 Task: Find and review tasks with the status 'In Progress'.
Action: Mouse moved to (19, 145)
Screenshot: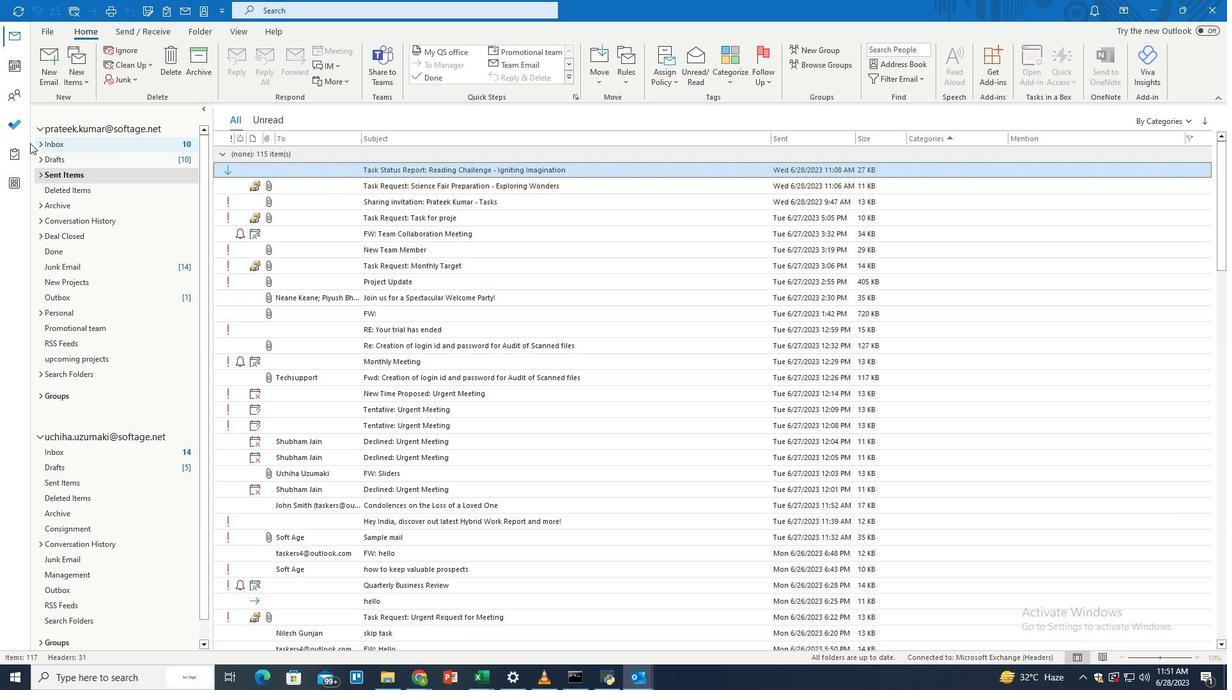 
Action: Mouse pressed left at (19, 145)
Screenshot: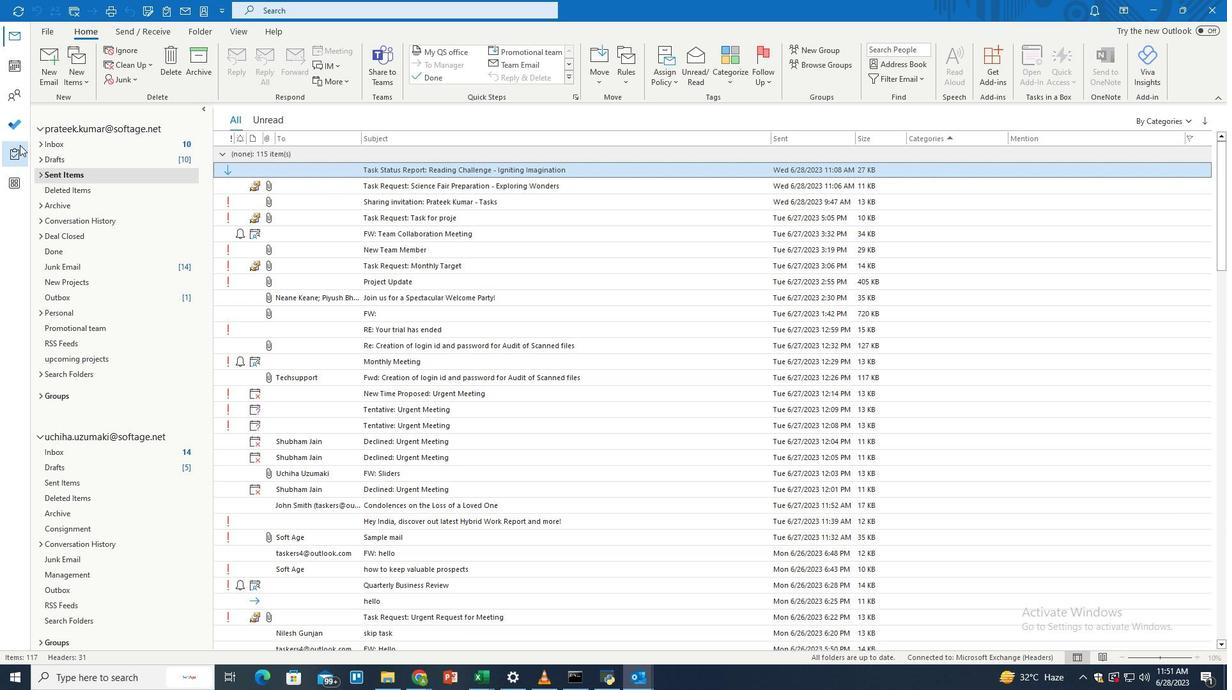 
Action: Mouse moved to (445, 13)
Screenshot: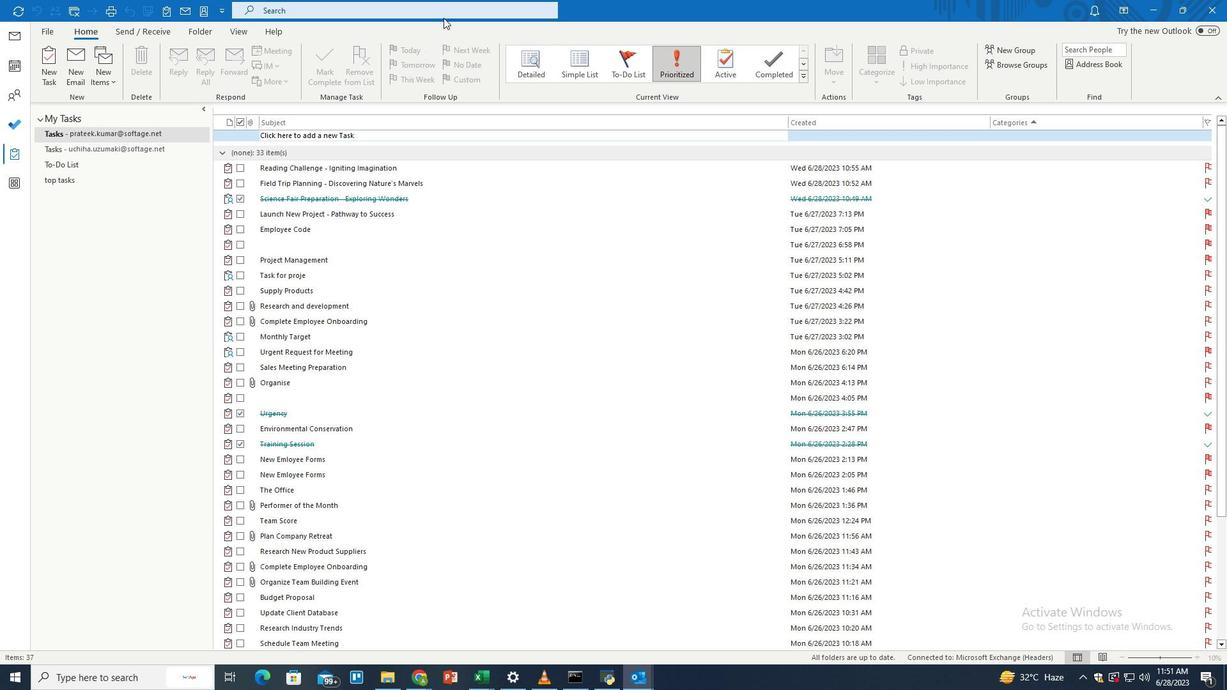 
Action: Mouse pressed left at (445, 13)
Screenshot: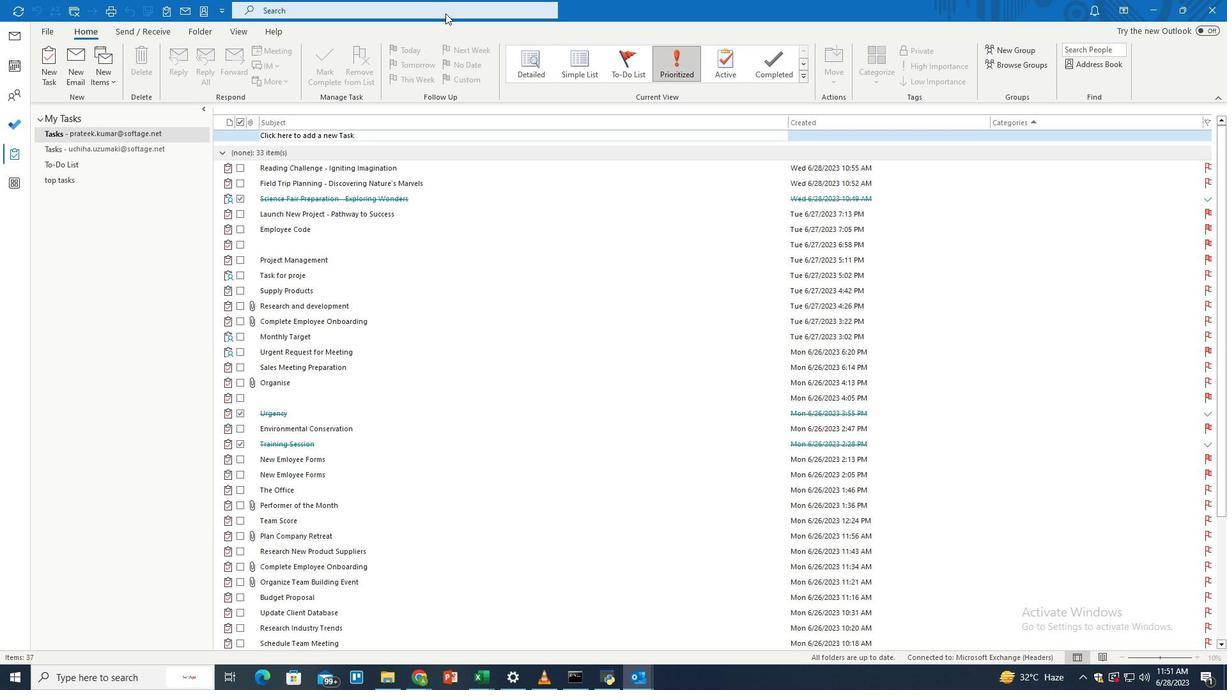 
Action: Mouse moved to (596, 5)
Screenshot: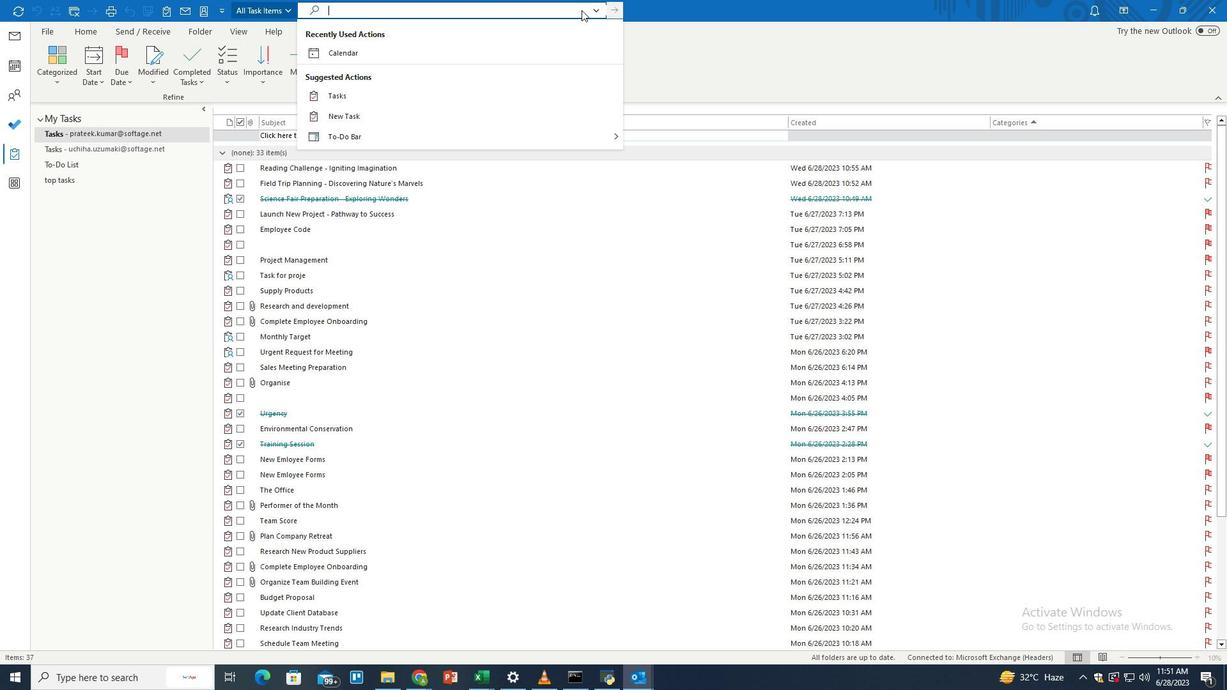 
Action: Mouse pressed left at (596, 5)
Screenshot: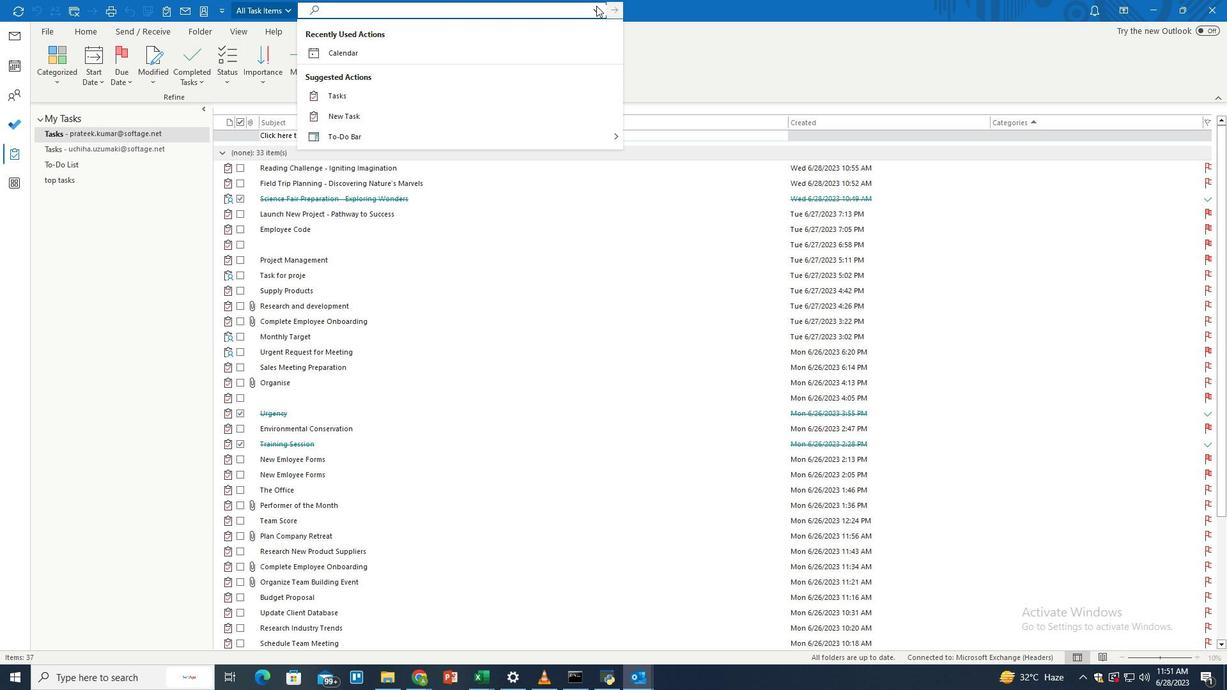 
Action: Mouse moved to (374, 249)
Screenshot: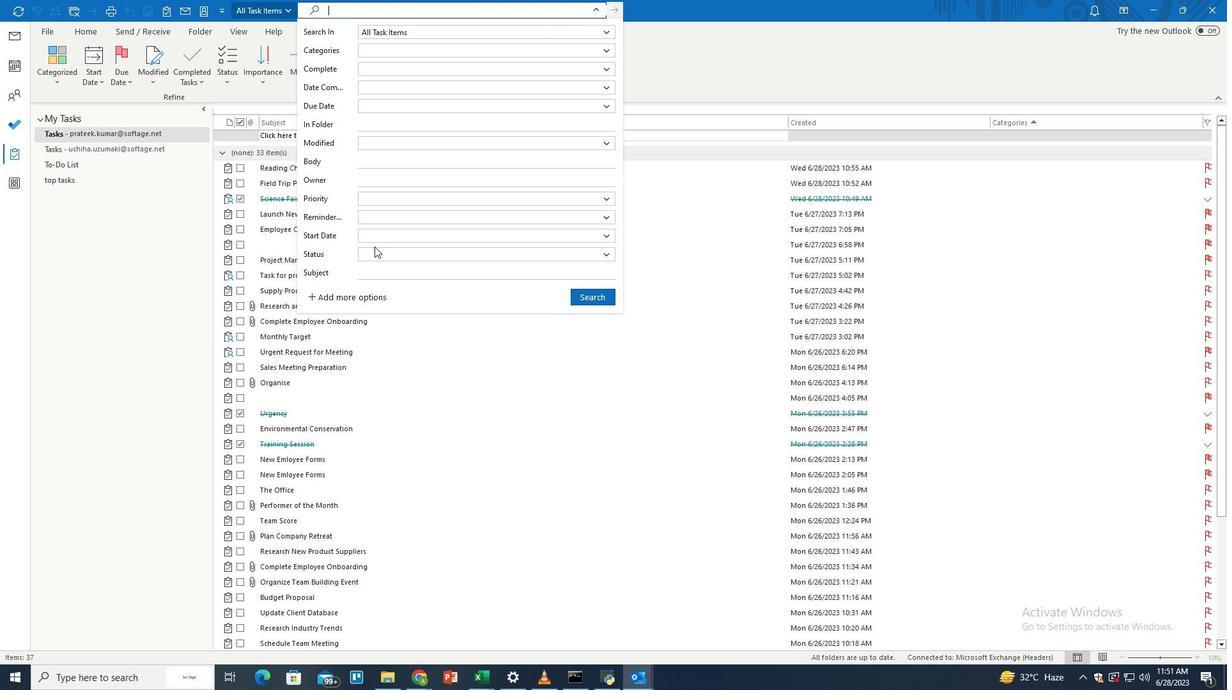 
Action: Mouse pressed left at (374, 249)
Screenshot: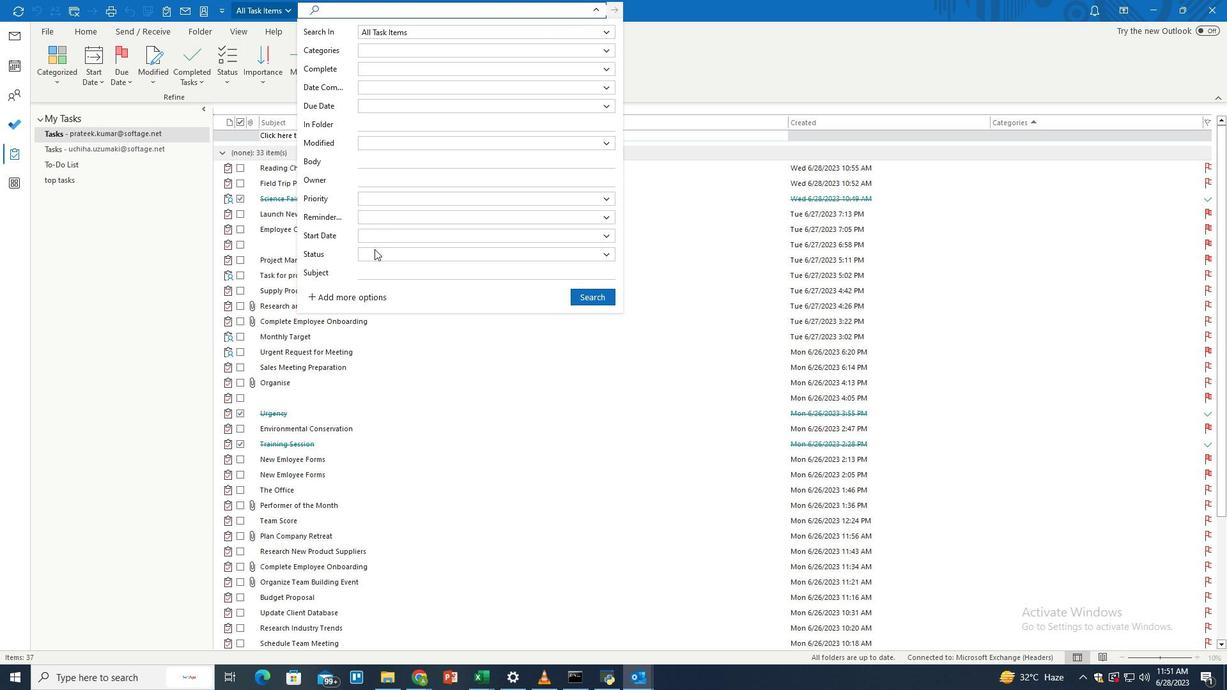 
Action: Mouse moved to (379, 289)
Screenshot: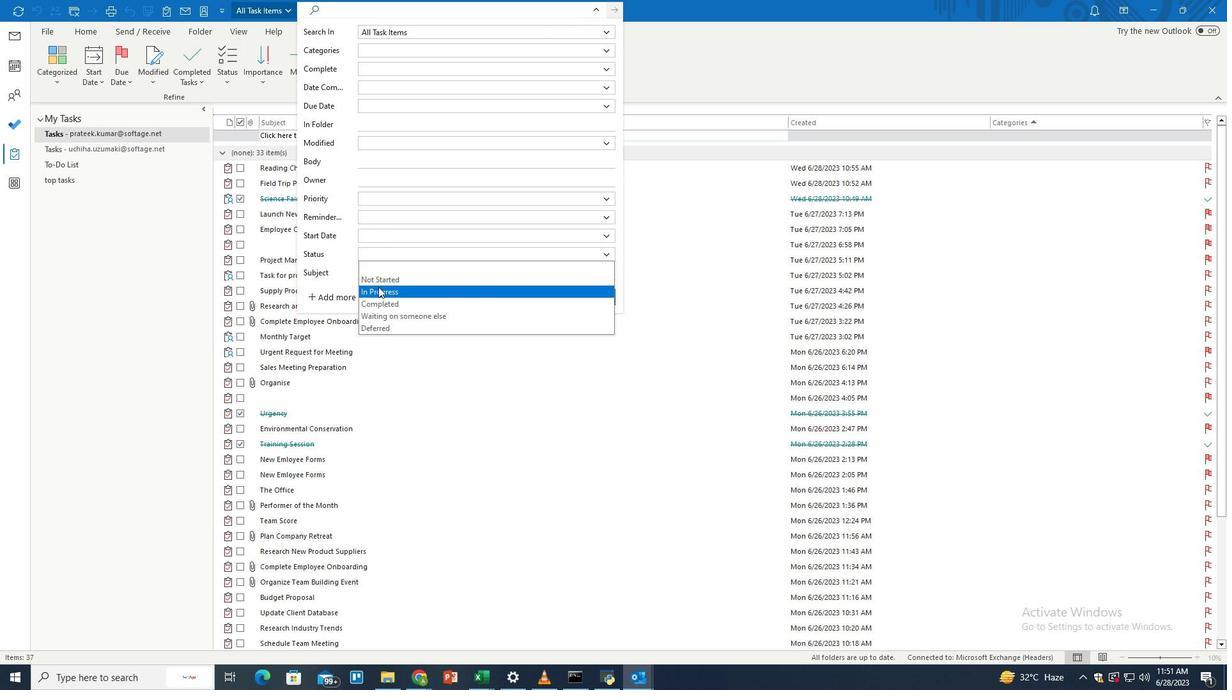 
Action: Mouse pressed left at (379, 289)
Screenshot: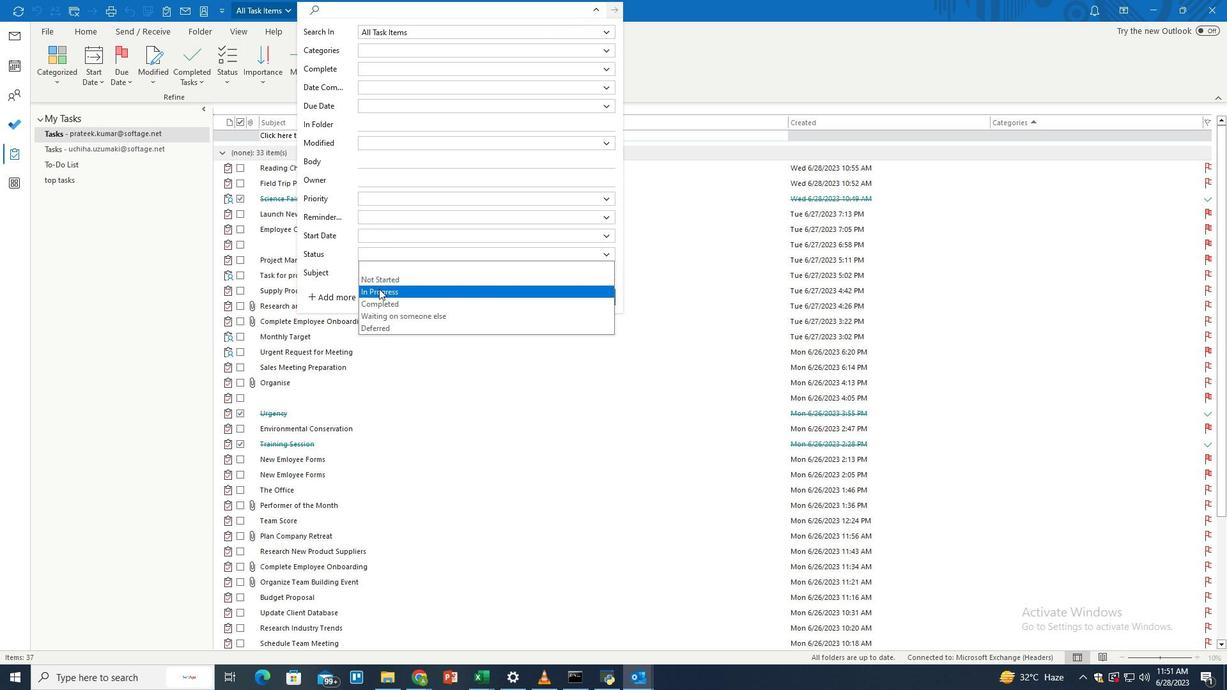 
Action: Mouse moved to (590, 297)
Screenshot: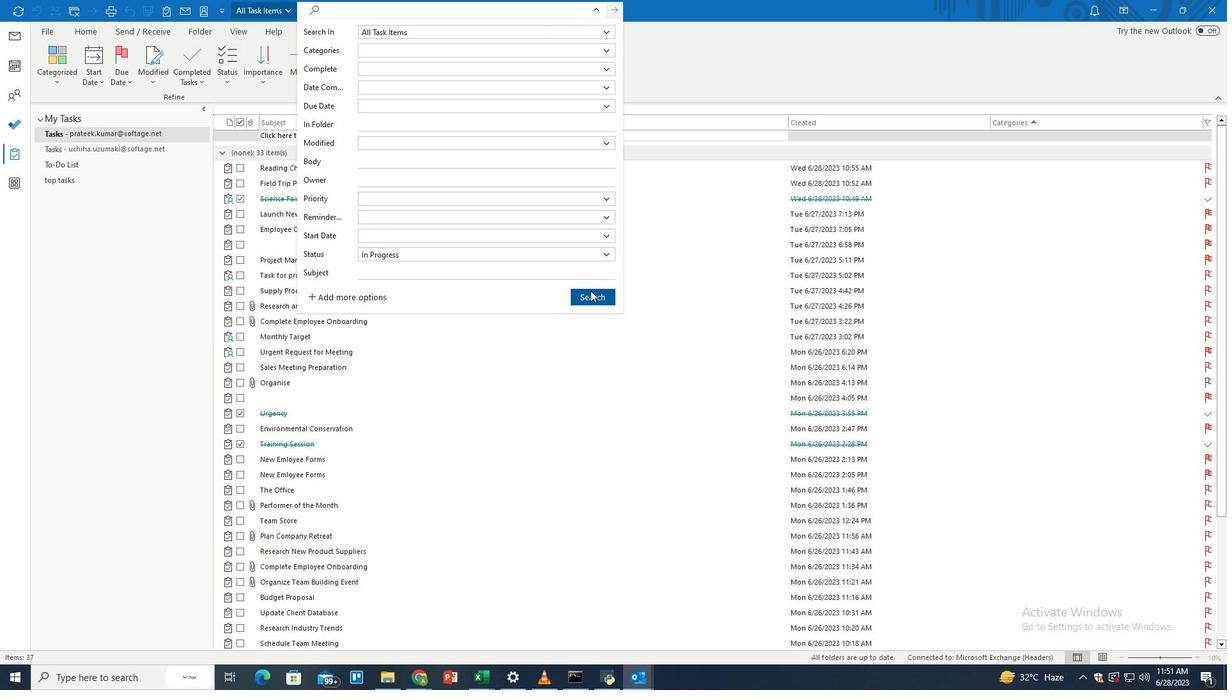 
Action: Mouse pressed left at (590, 297)
Screenshot: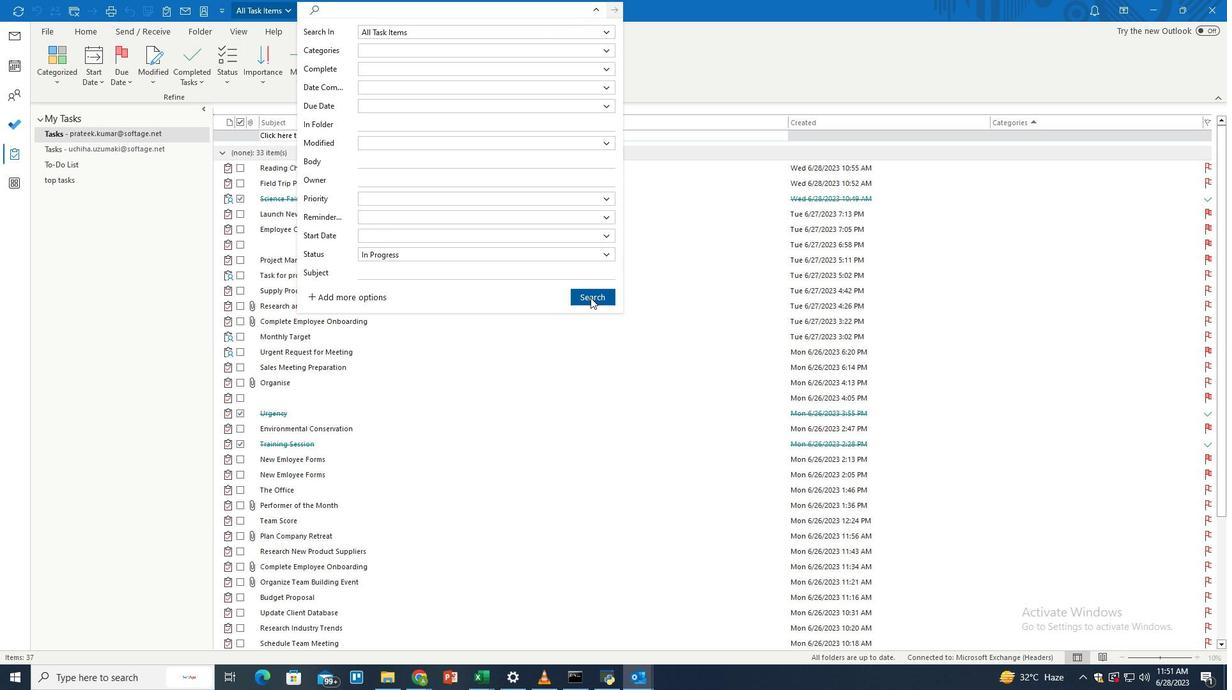 
Action: Mouse moved to (524, 272)
Screenshot: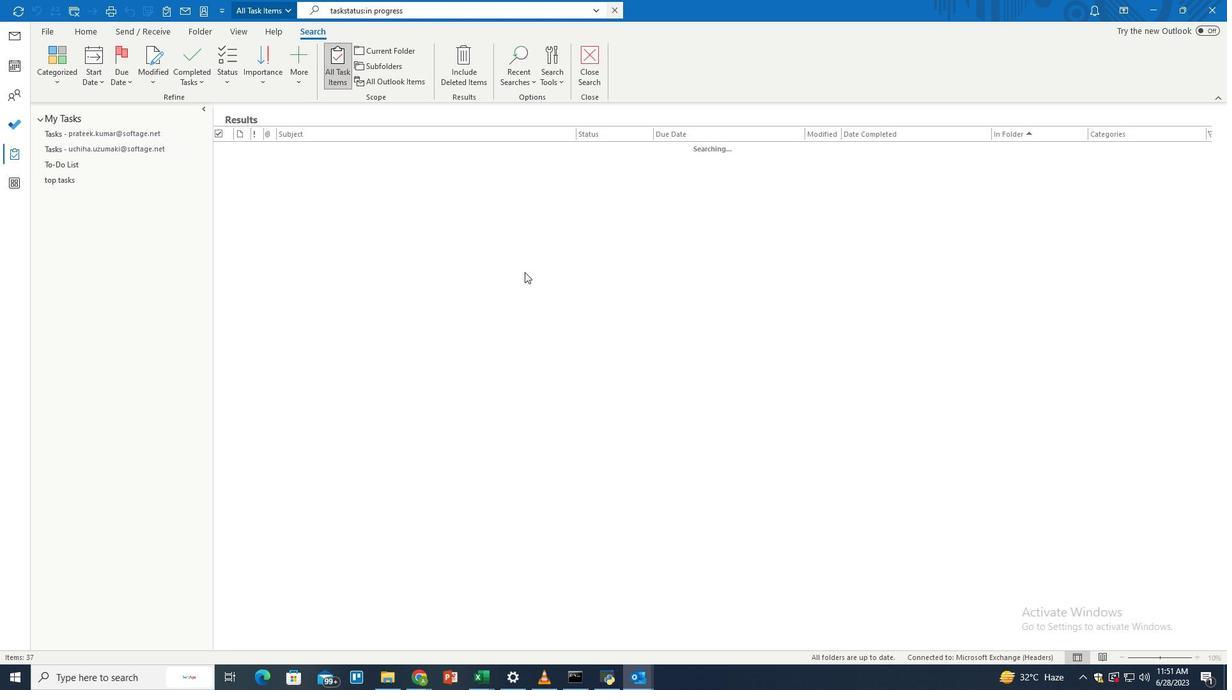 
